 Task: Use the Immersive Reader feature on the email from Amit Sharma.
Action: Mouse moved to (206, 29)
Screenshot: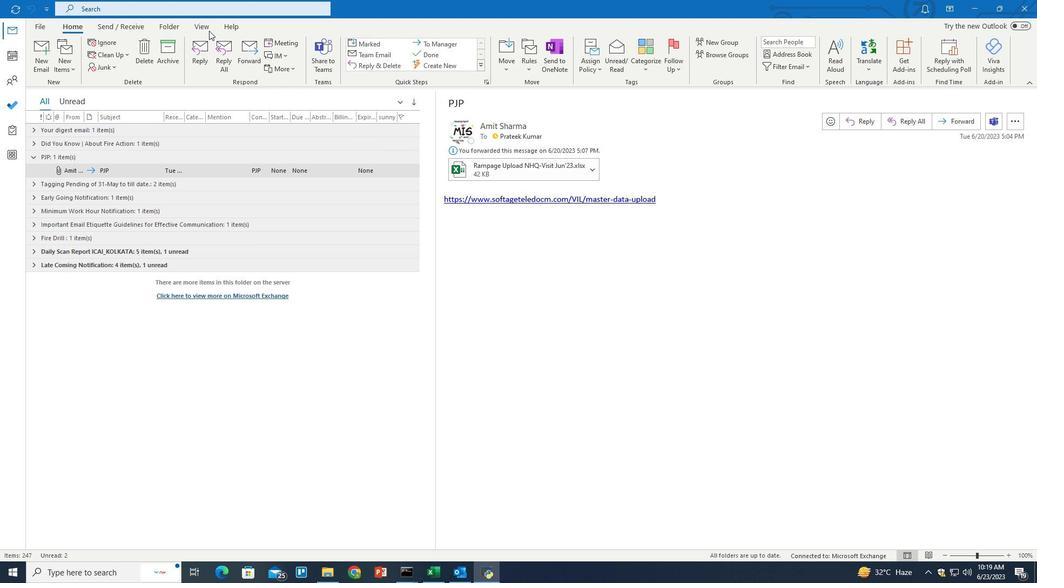 
Action: Mouse pressed left at (206, 29)
Screenshot: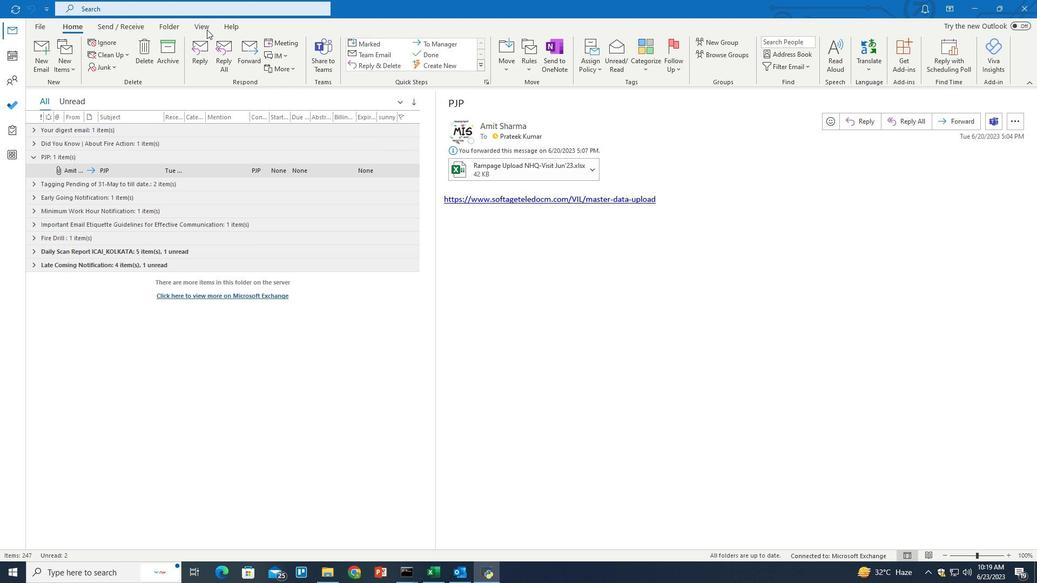 
Action: Mouse pressed left at (206, 29)
Screenshot: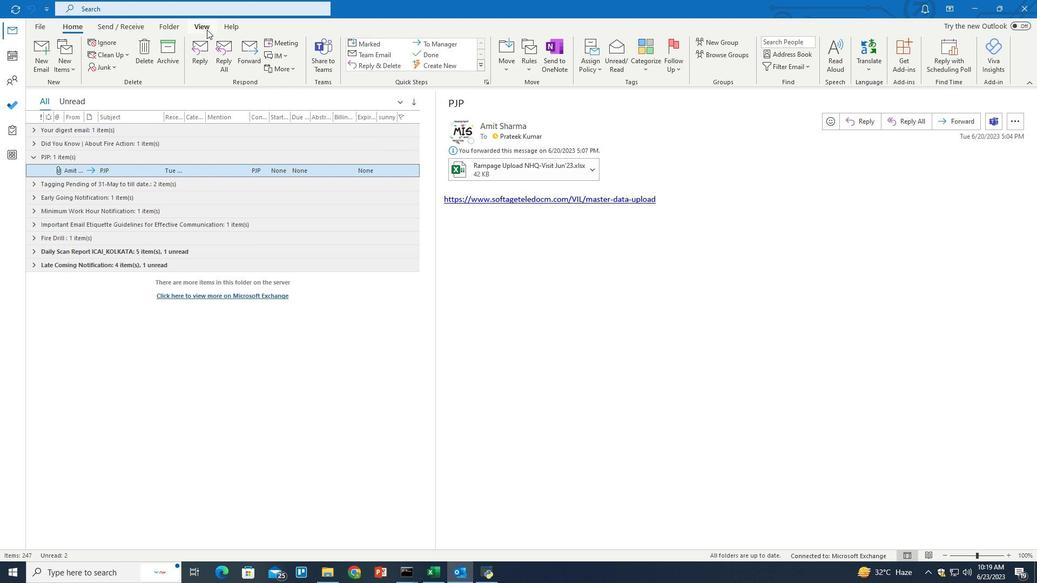
Action: Mouse moved to (923, 68)
Screenshot: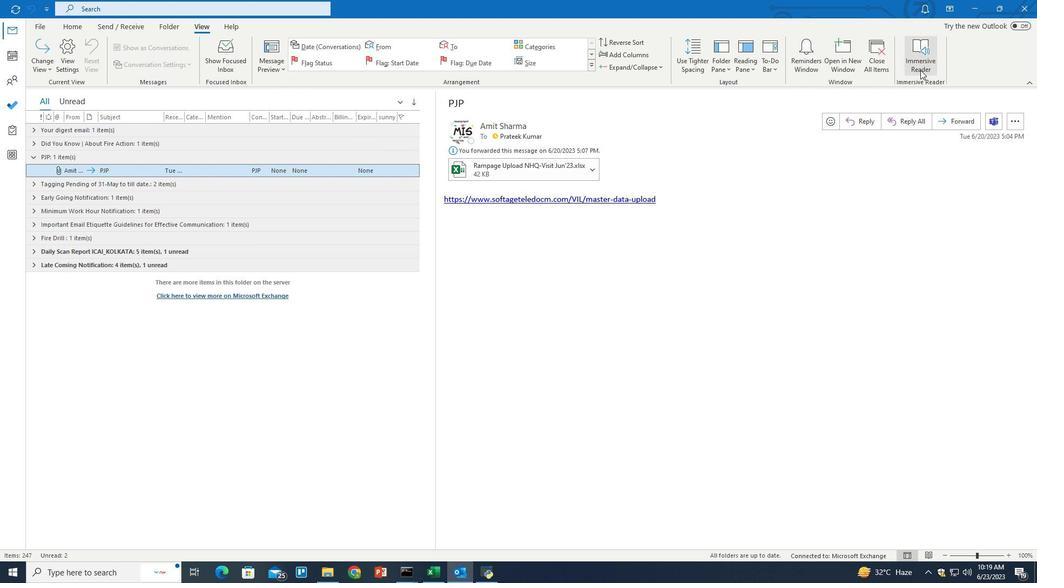 
Action: Mouse pressed left at (923, 68)
Screenshot: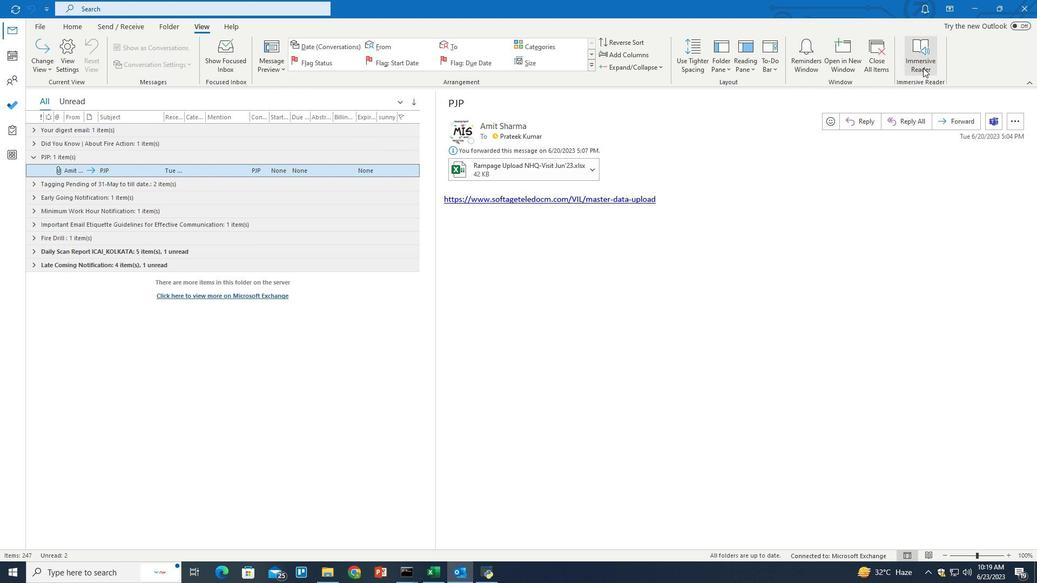 
Action: Mouse moved to (99, 63)
Screenshot: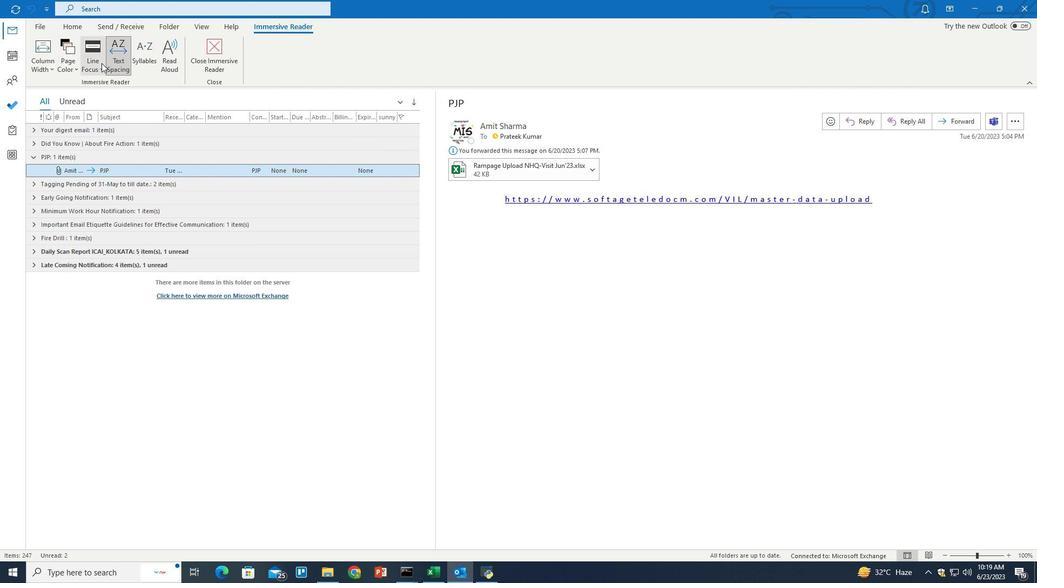 
Action: Mouse pressed left at (99, 63)
Screenshot: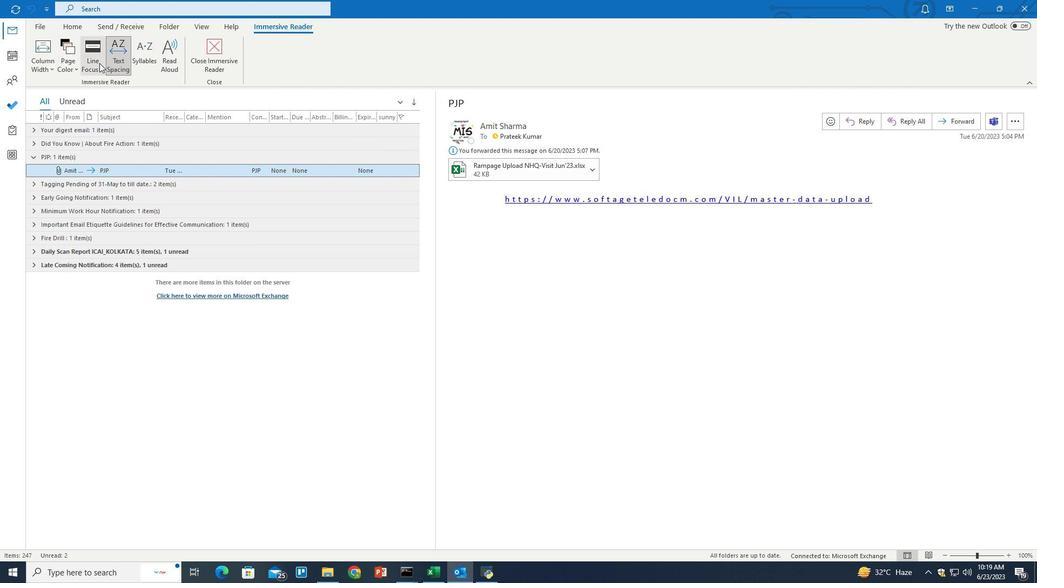 
Action: Mouse moved to (117, 92)
Screenshot: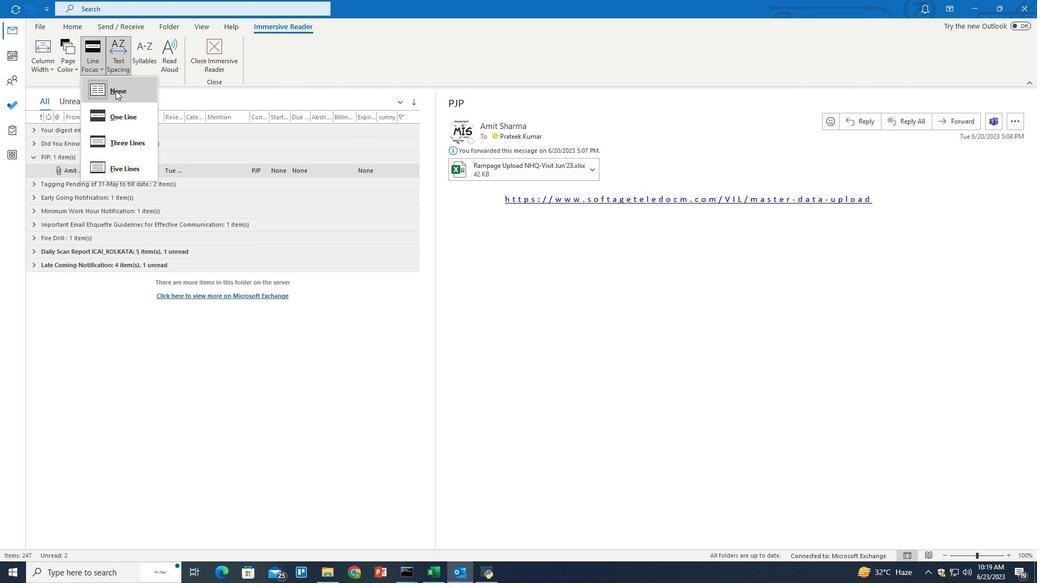 
Action: Mouse pressed left at (117, 92)
Screenshot: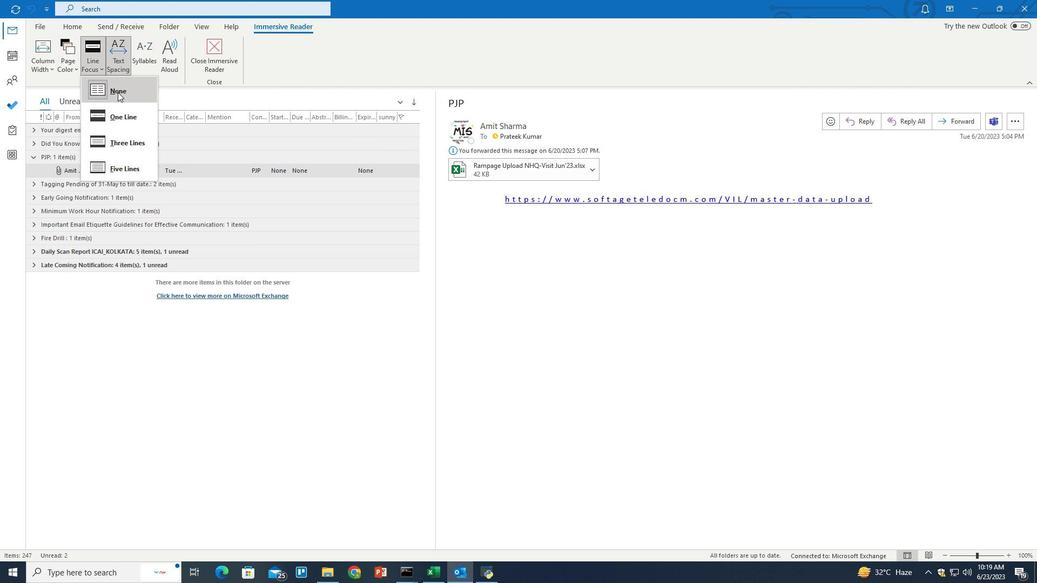 
Action: Mouse moved to (121, 94)
Screenshot: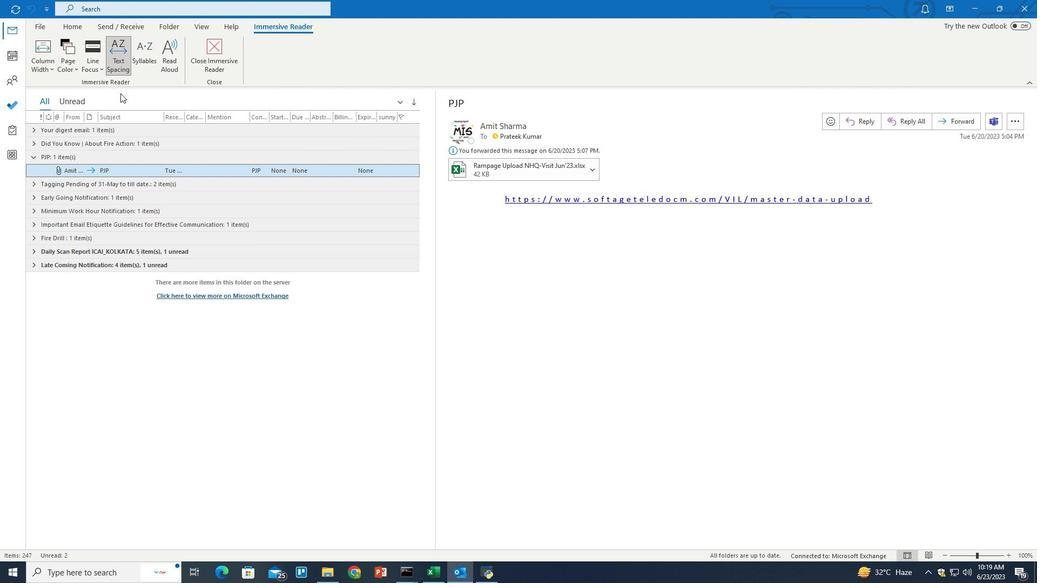 
